 Task: Look for products from Farmers Hen House only.
Action: Mouse pressed left at (13, 77)
Screenshot: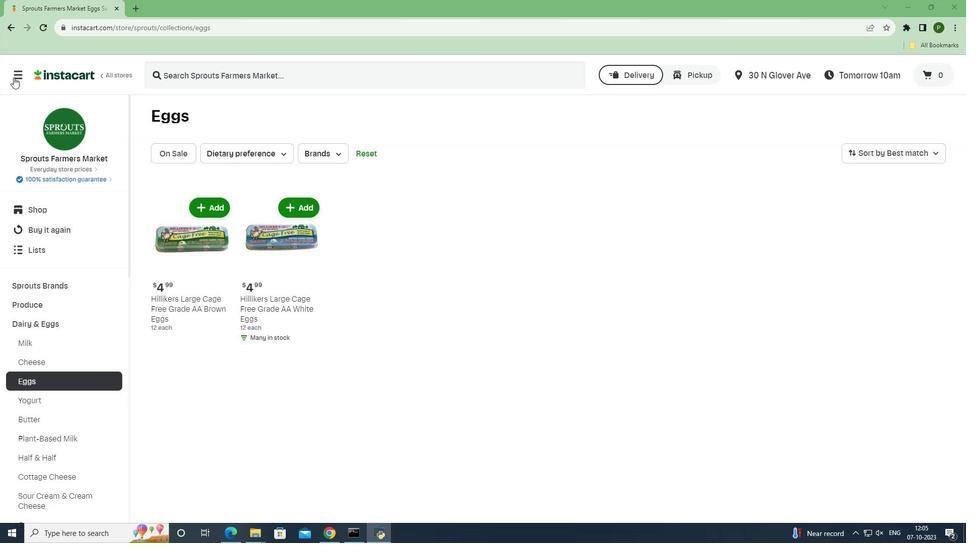 
Action: Mouse moved to (26, 265)
Screenshot: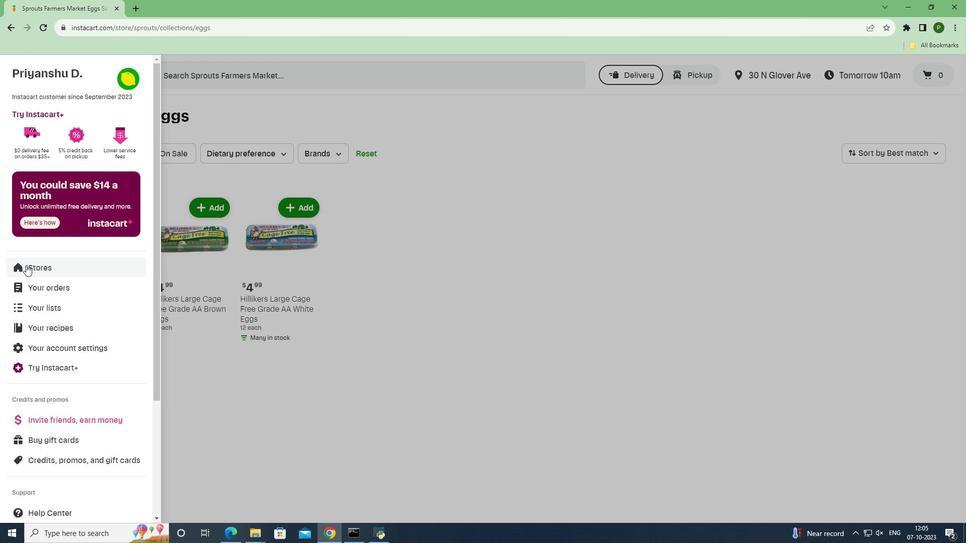 
Action: Mouse pressed left at (26, 265)
Screenshot: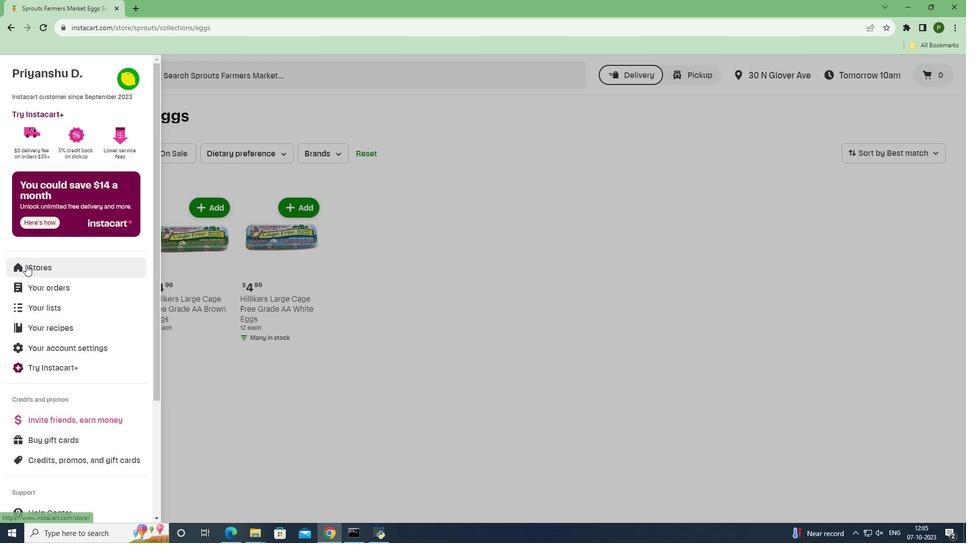 
Action: Mouse moved to (232, 110)
Screenshot: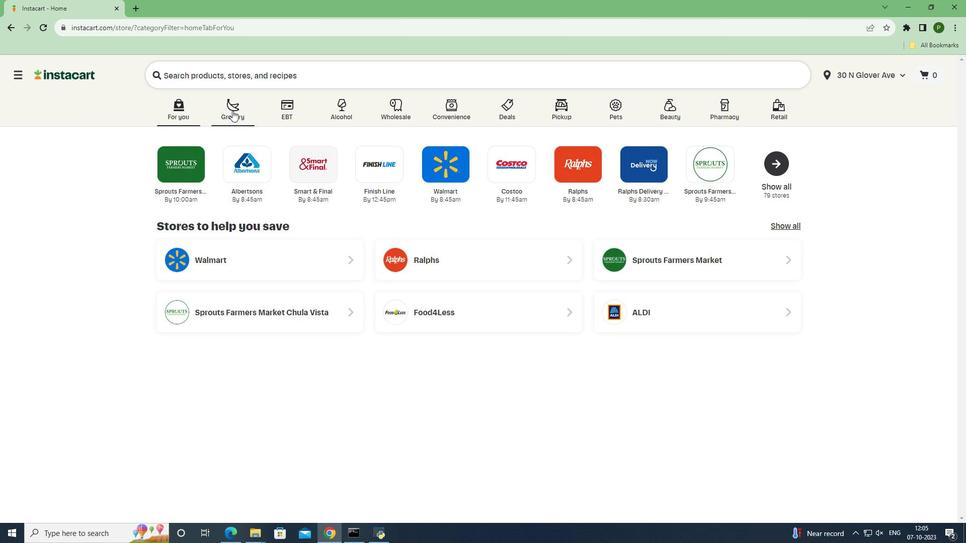
Action: Mouse pressed left at (232, 110)
Screenshot: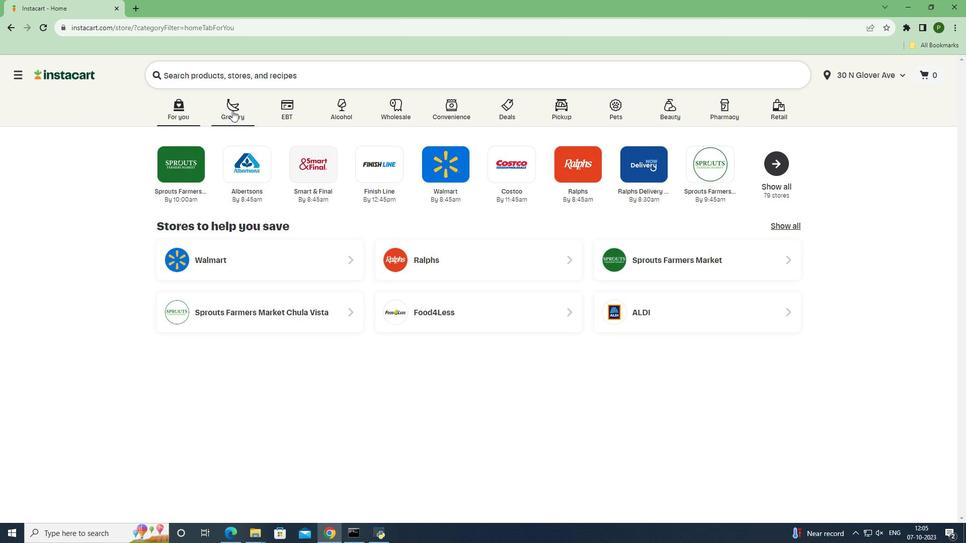 
Action: Mouse moved to (400, 231)
Screenshot: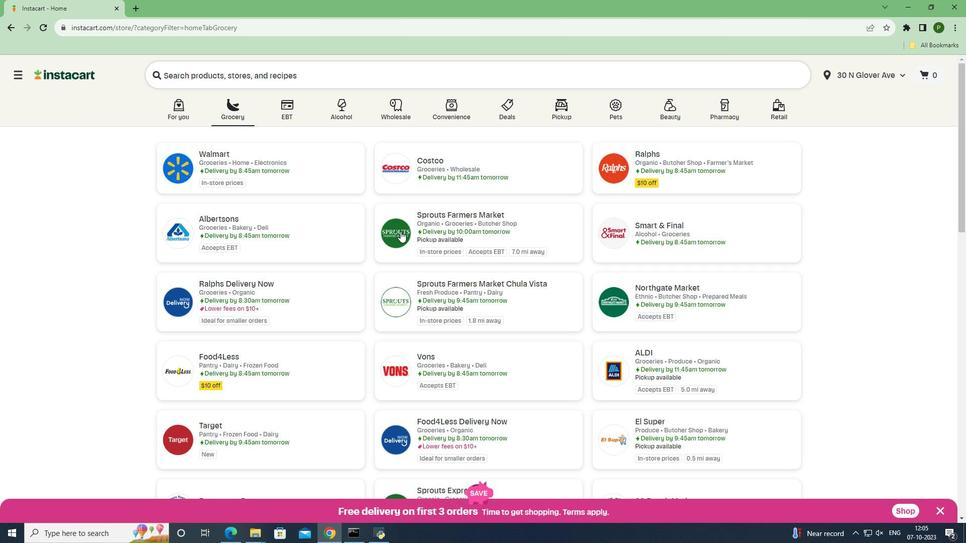 
Action: Mouse pressed left at (400, 231)
Screenshot: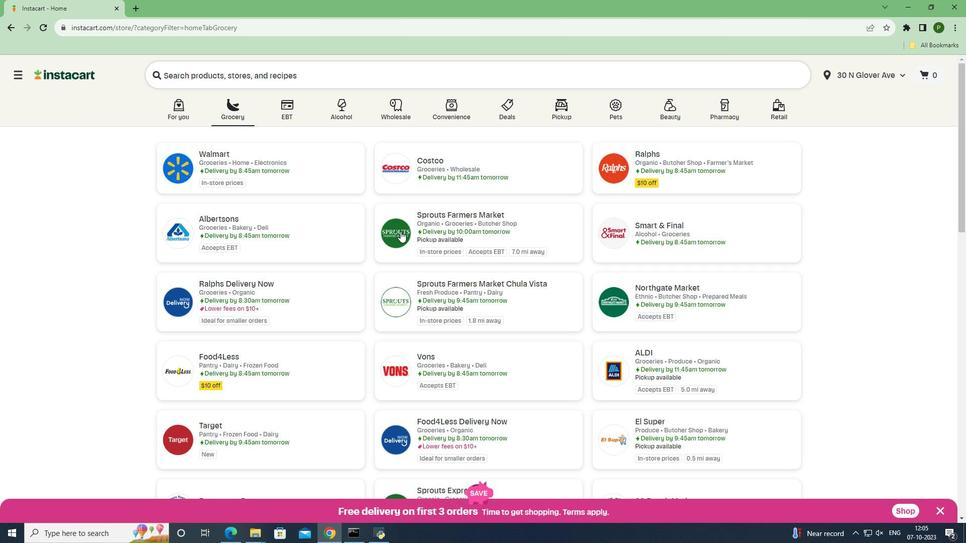 
Action: Mouse moved to (87, 320)
Screenshot: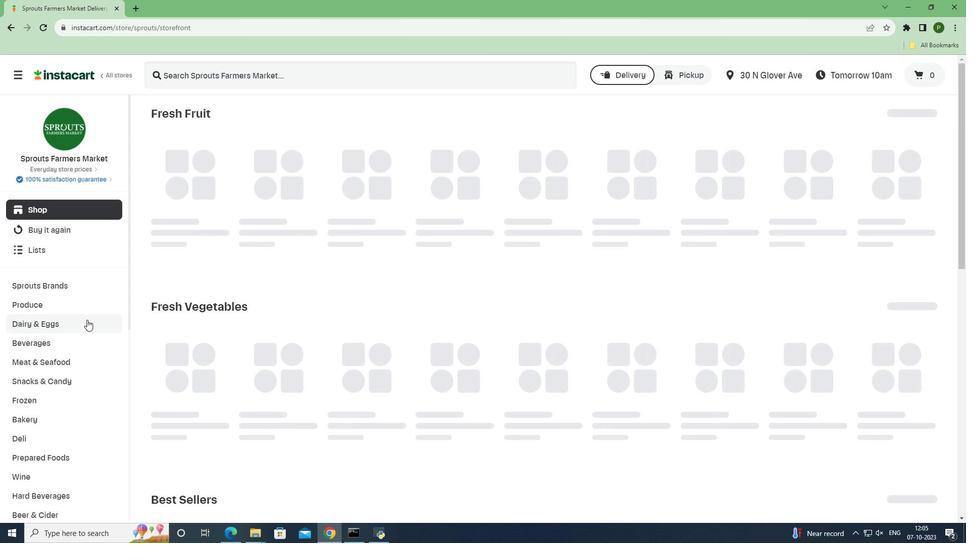 
Action: Mouse pressed left at (87, 320)
Screenshot: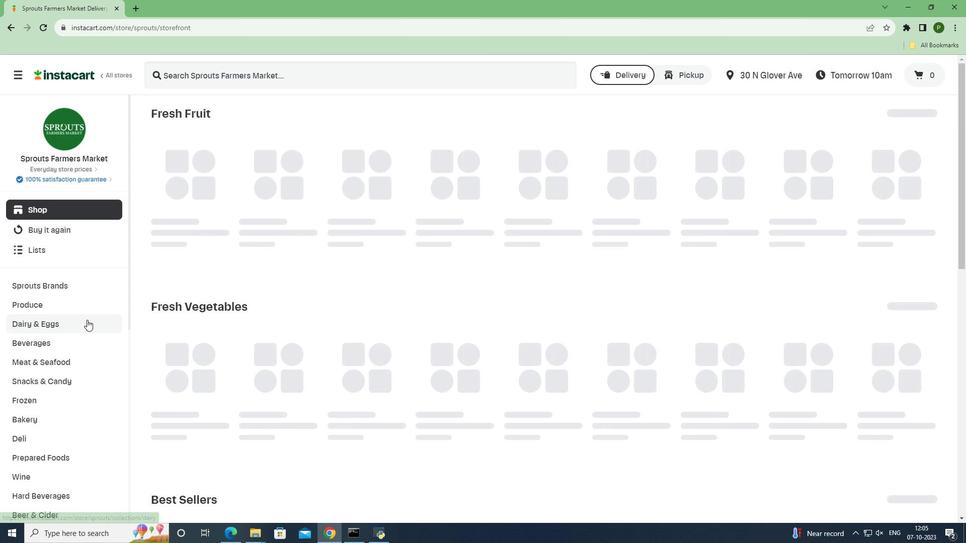 
Action: Mouse moved to (69, 378)
Screenshot: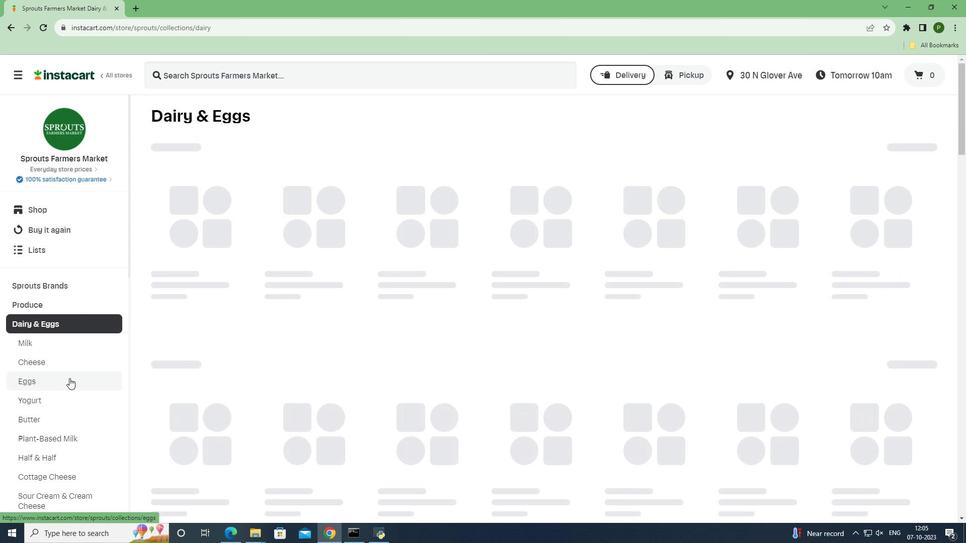 
Action: Mouse pressed left at (69, 378)
Screenshot: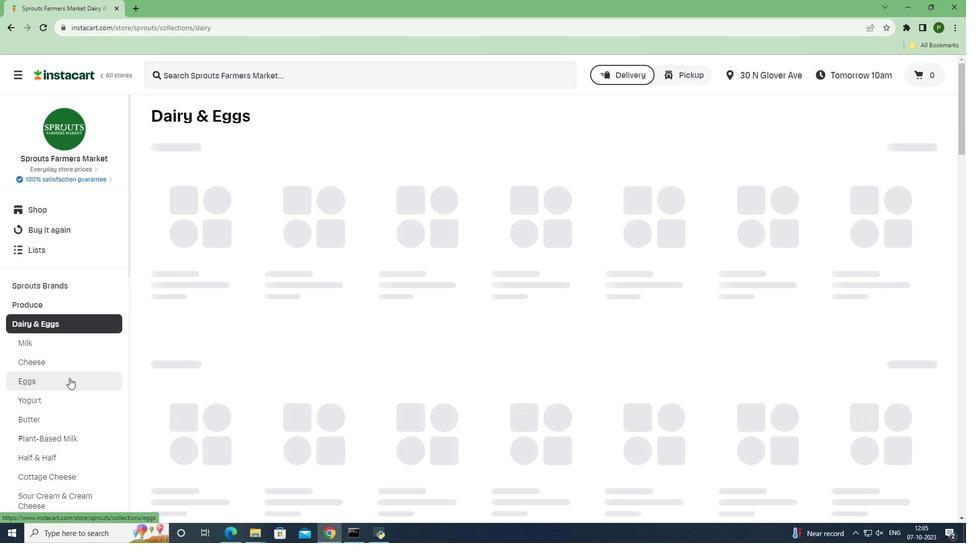 
Action: Mouse moved to (312, 156)
Screenshot: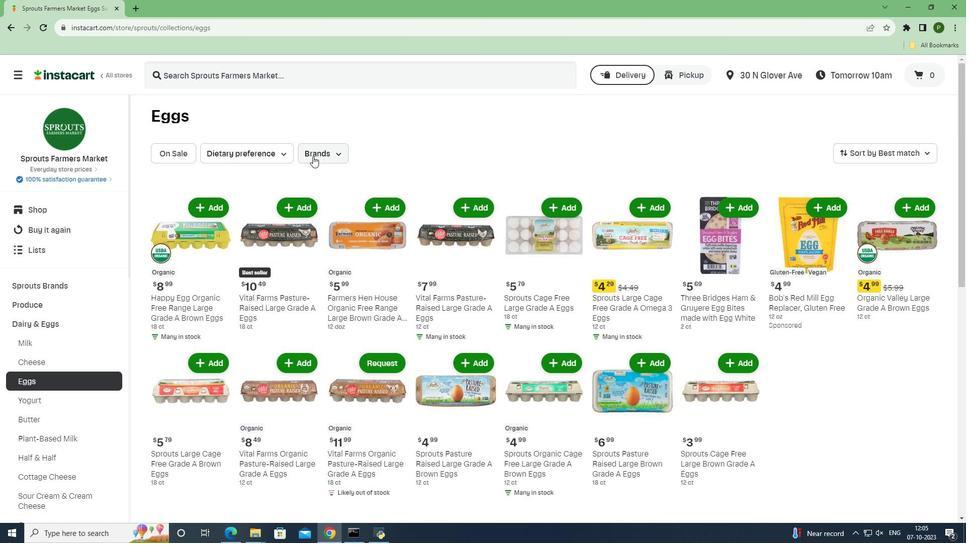 
Action: Mouse pressed left at (312, 156)
Screenshot: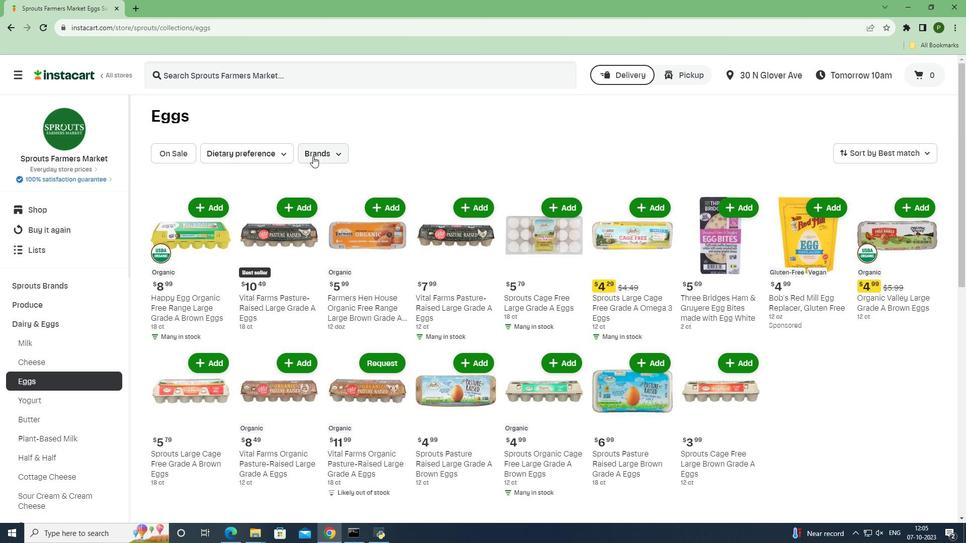 
Action: Mouse moved to (360, 263)
Screenshot: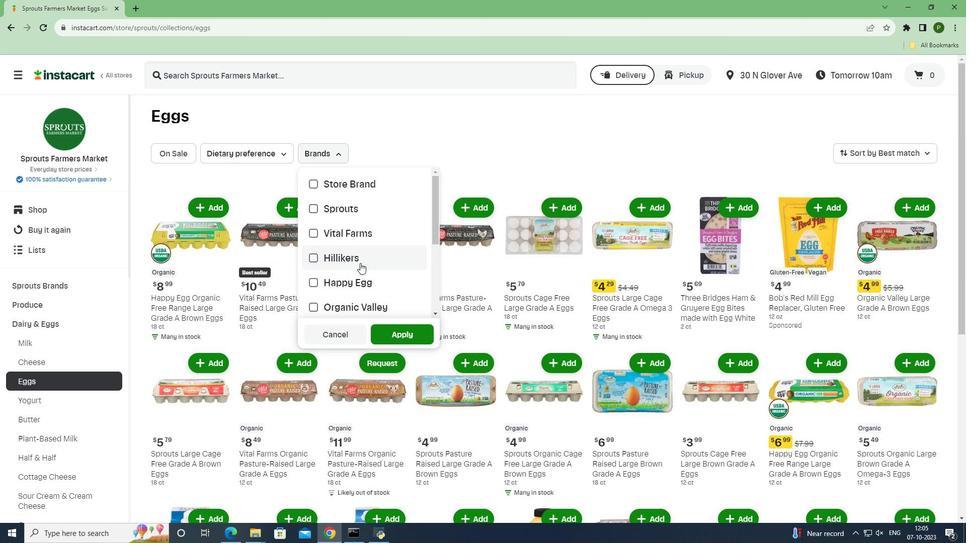 
Action: Mouse scrolled (360, 262) with delta (0, 0)
Screenshot: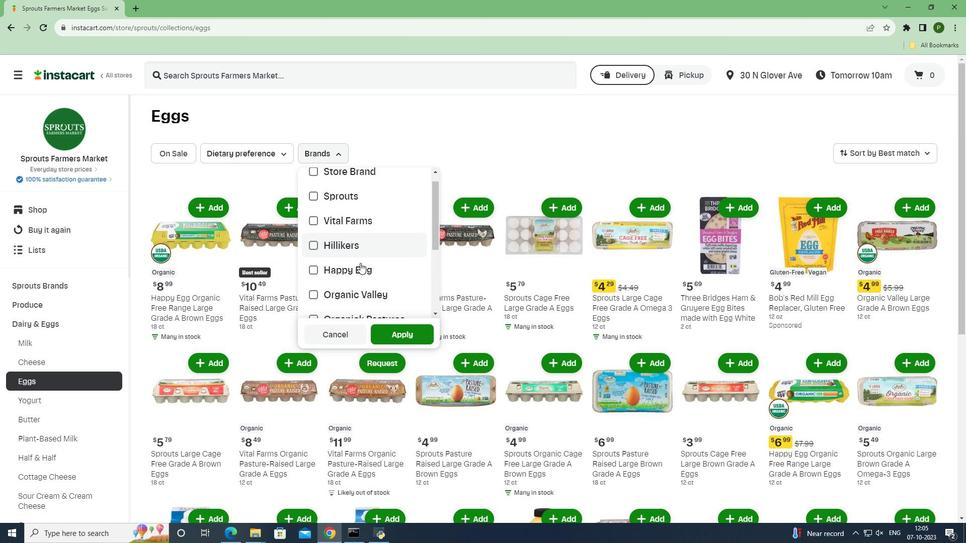 
Action: Mouse moved to (360, 263)
Screenshot: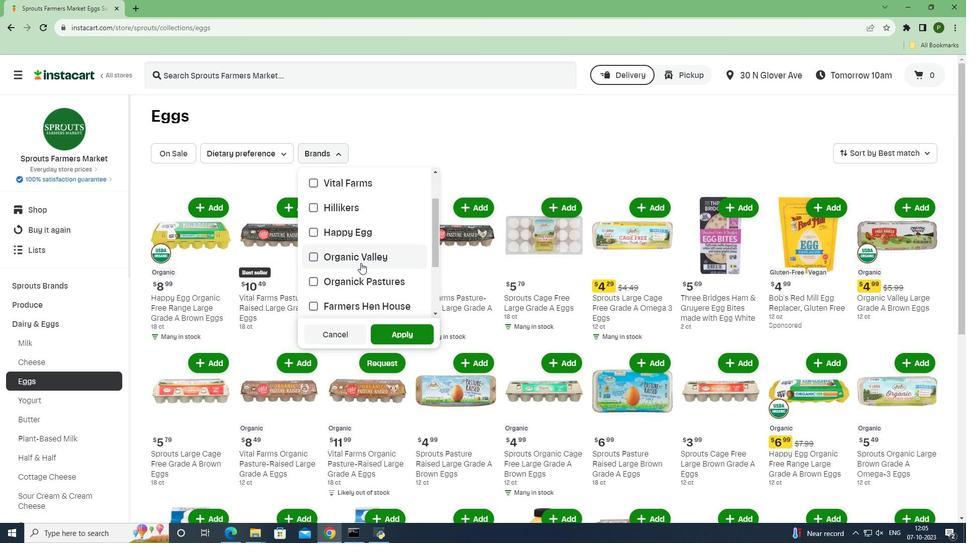
Action: Mouse scrolled (360, 262) with delta (0, 0)
Screenshot: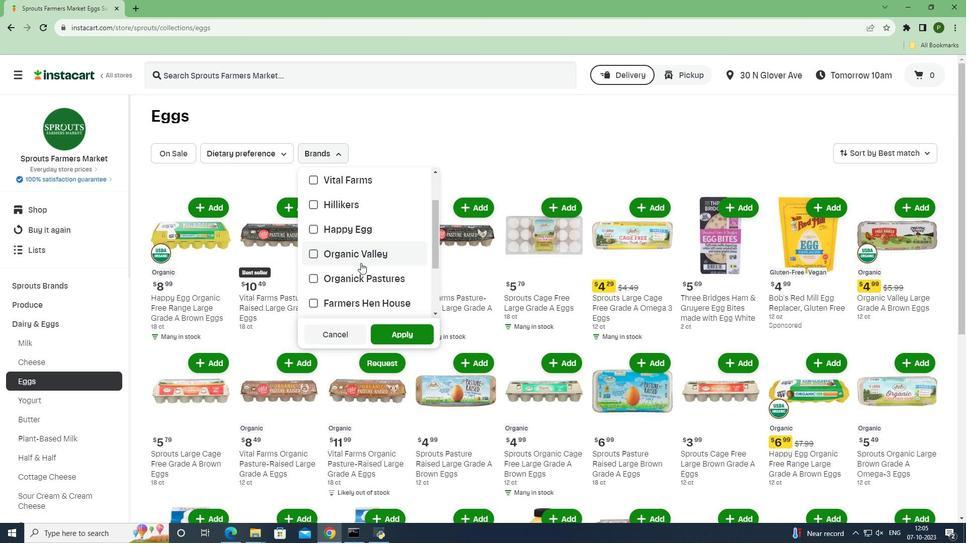 
Action: Mouse moved to (358, 254)
Screenshot: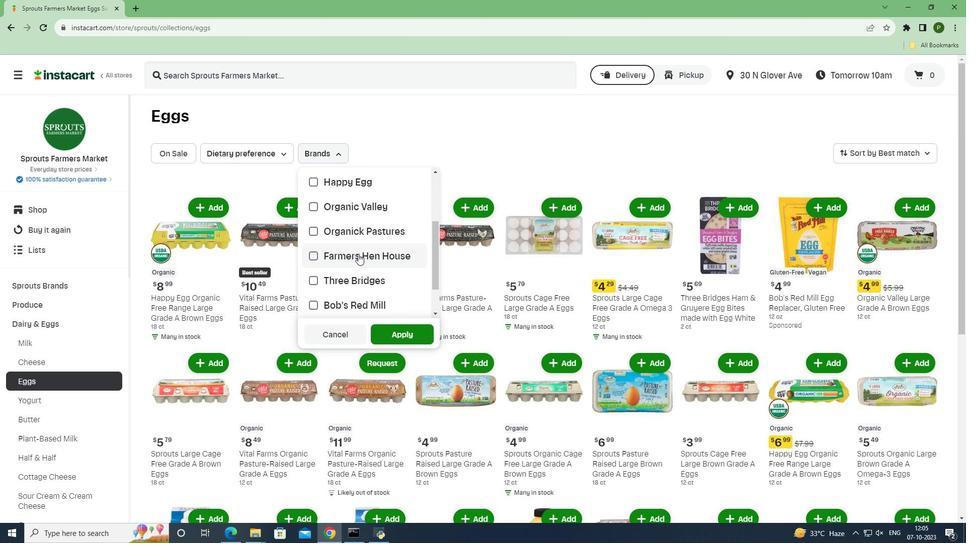 
Action: Mouse pressed left at (358, 254)
Screenshot: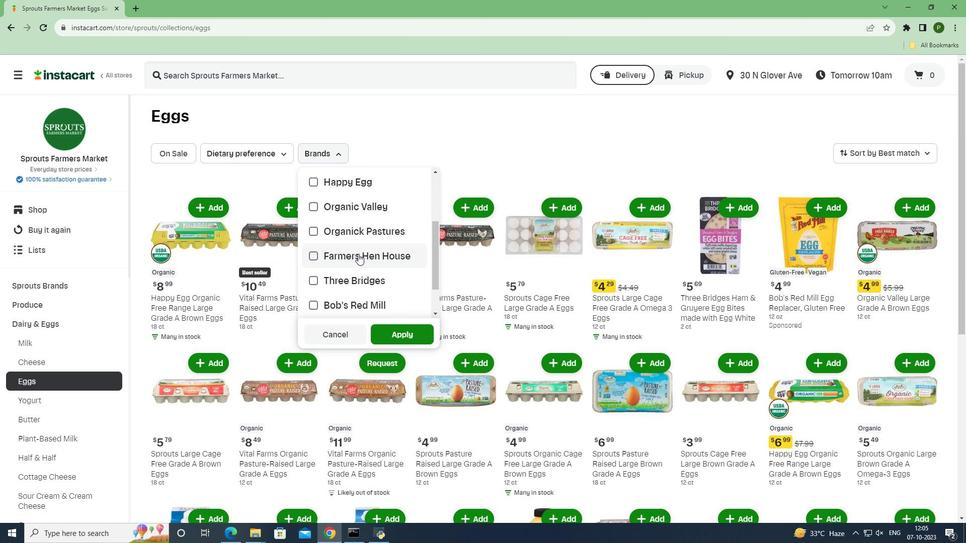 
Action: Mouse moved to (391, 334)
Screenshot: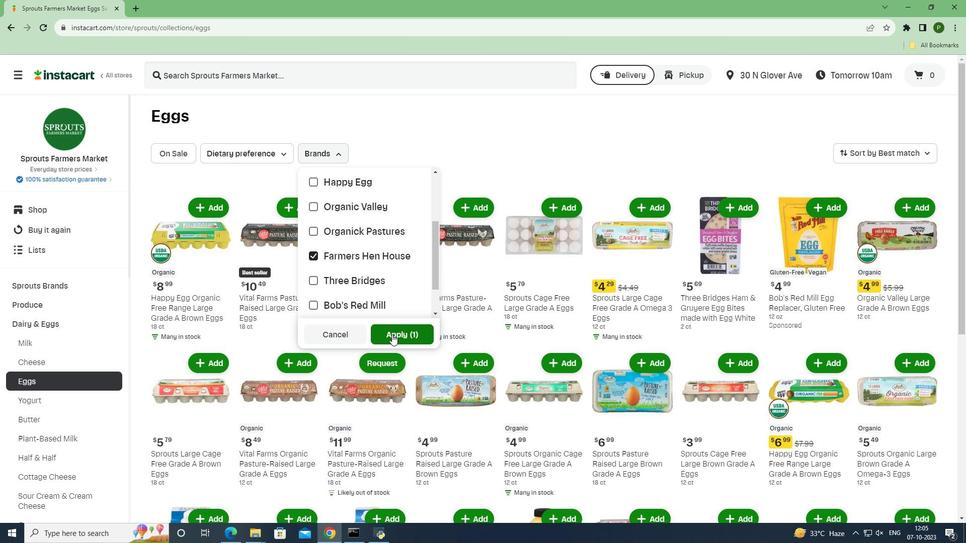 
Action: Mouse pressed left at (391, 334)
Screenshot: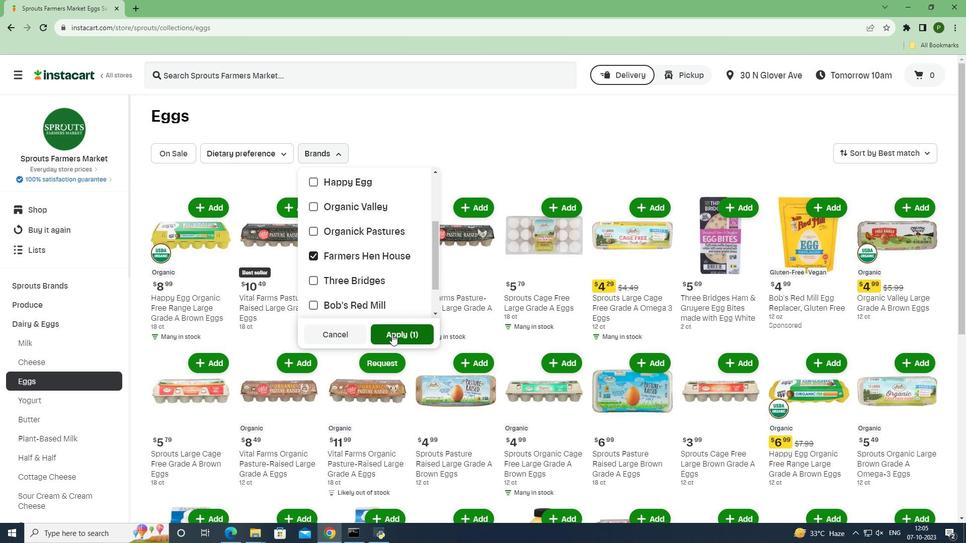 
Action: Mouse moved to (444, 280)
Screenshot: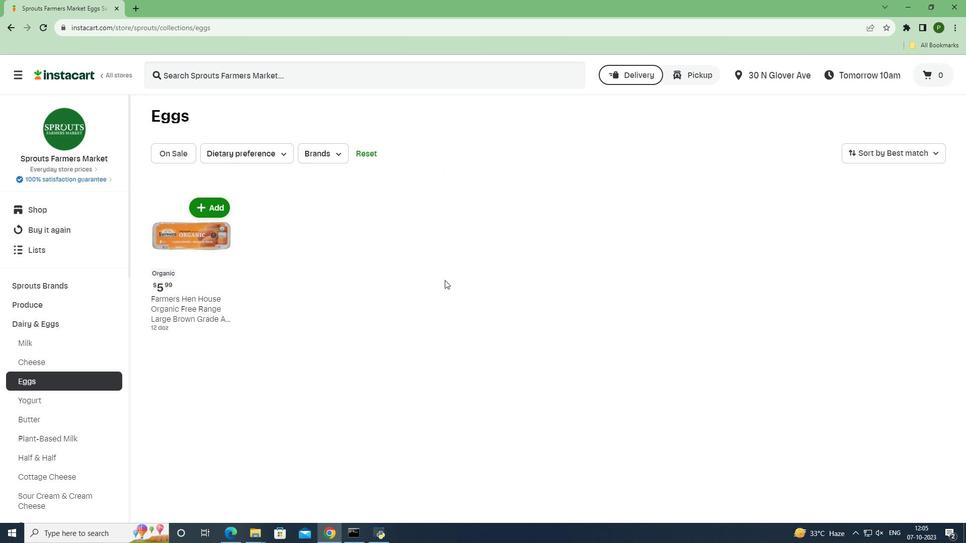 
